 Task: Add the featured topics & feed components in the site builder.
Action: Mouse moved to (932, 58)
Screenshot: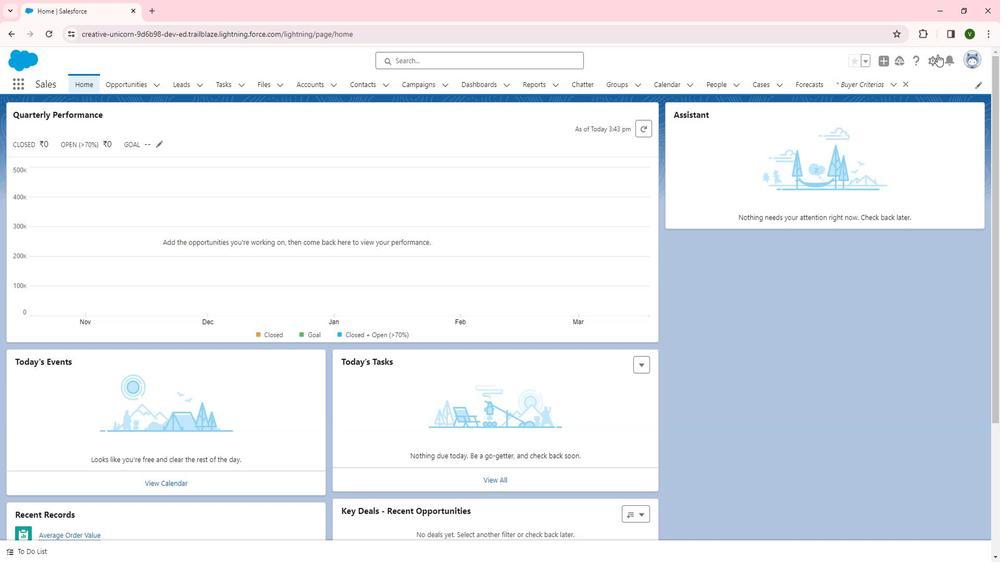 
Action: Mouse pressed left at (932, 58)
Screenshot: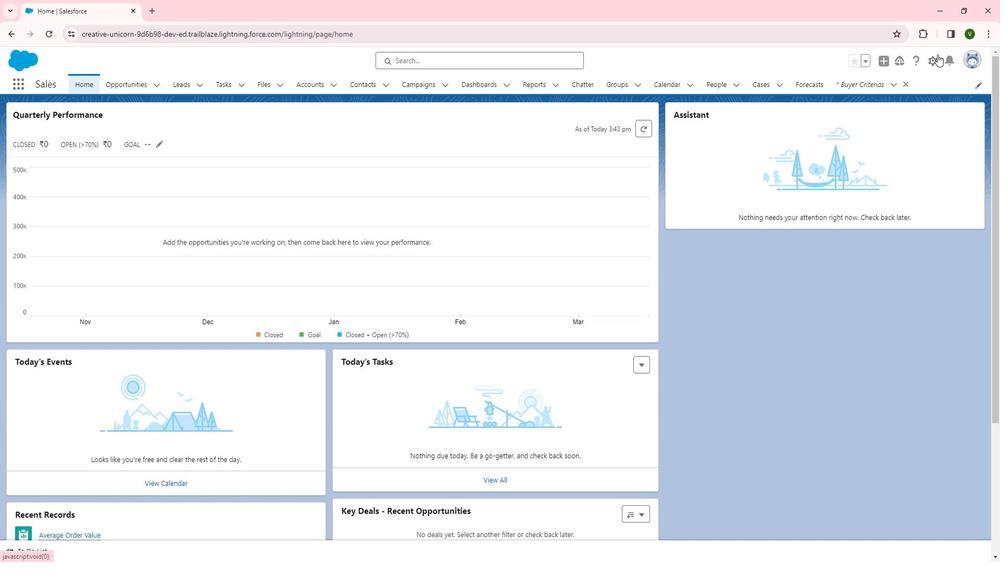 
Action: Mouse moved to (893, 91)
Screenshot: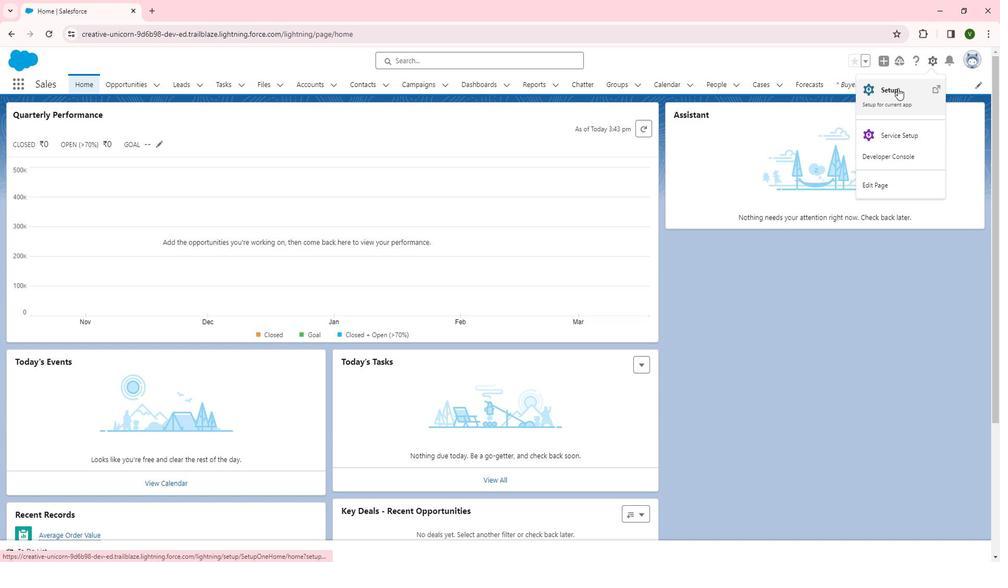 
Action: Mouse pressed left at (893, 91)
Screenshot: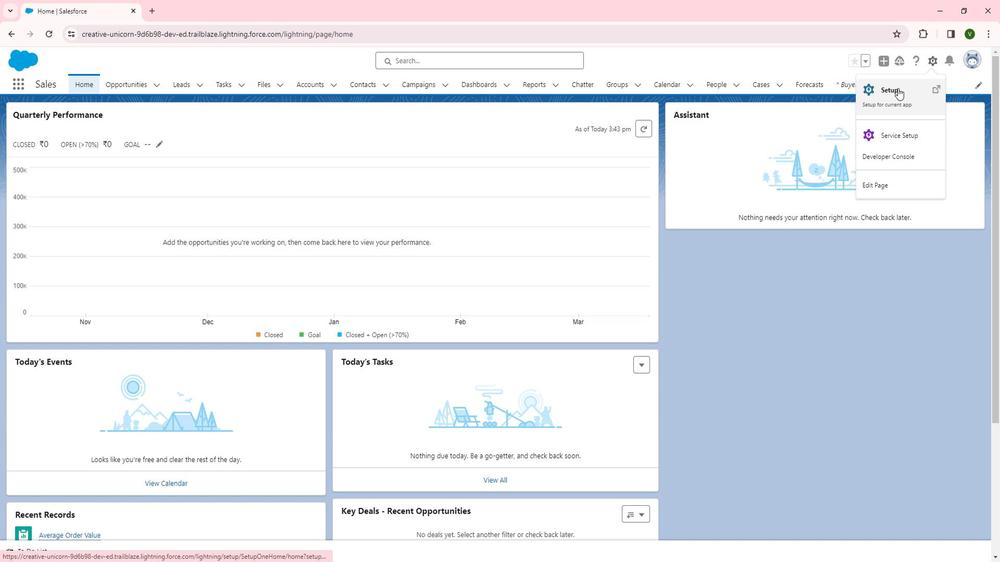 
Action: Mouse moved to (35, 436)
Screenshot: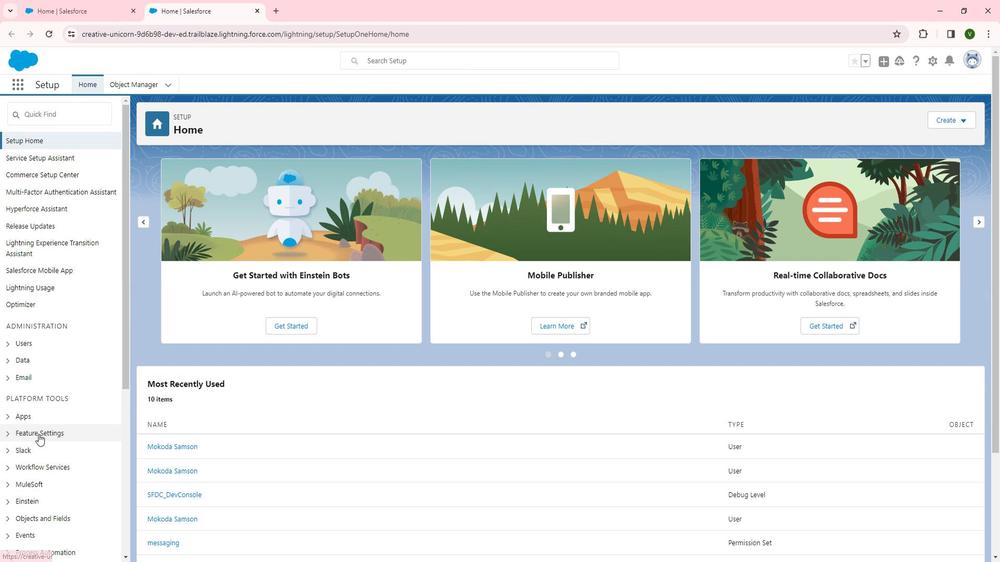 
Action: Mouse pressed left at (35, 436)
Screenshot: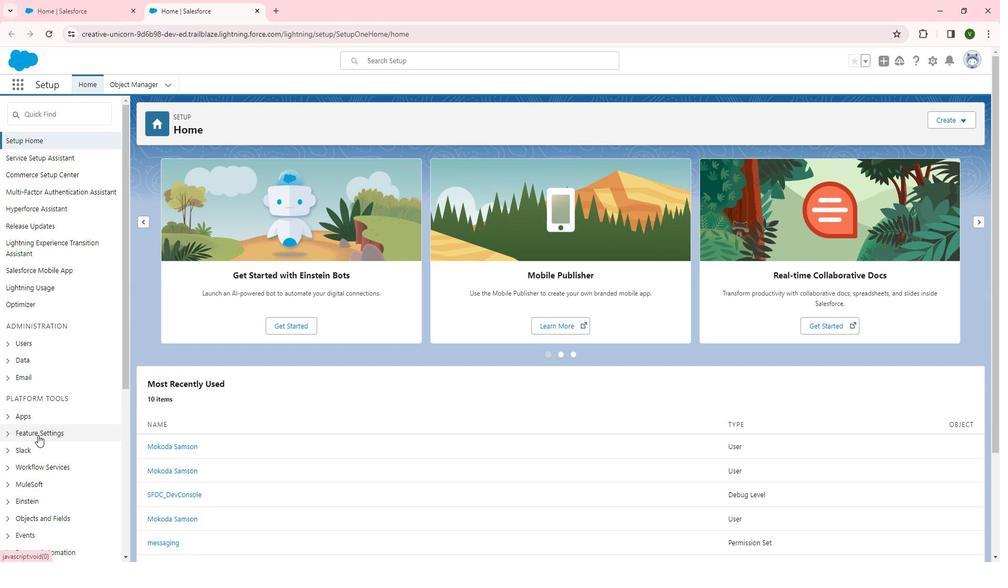 
Action: Mouse scrolled (35, 435) with delta (0, -1)
Screenshot: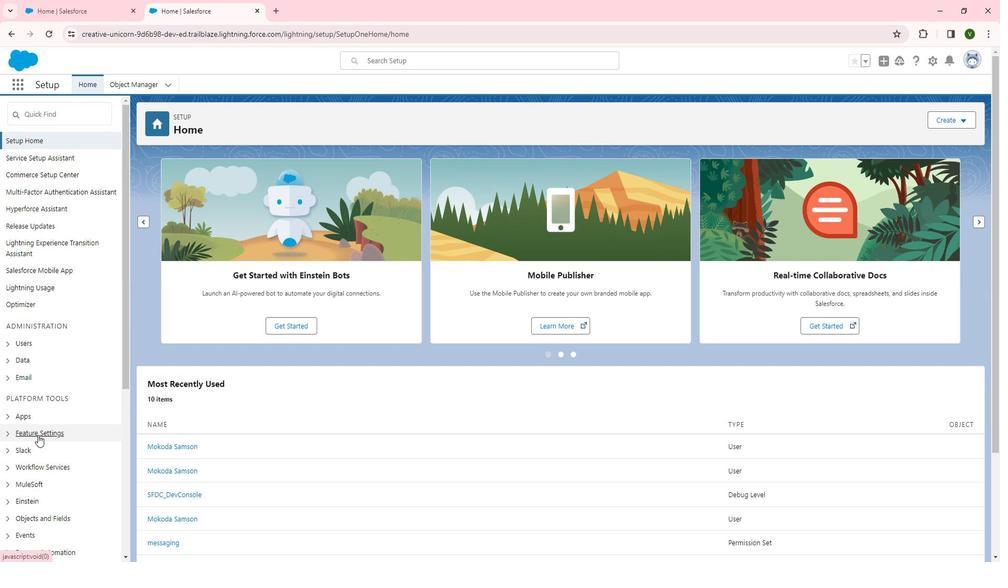 
Action: Mouse scrolled (35, 435) with delta (0, -1)
Screenshot: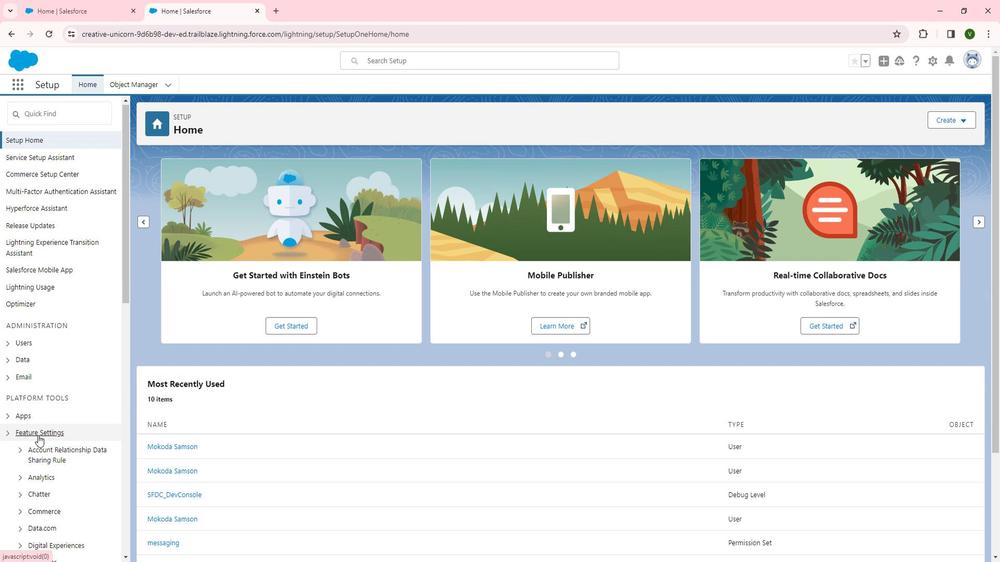 
Action: Mouse moved to (62, 443)
Screenshot: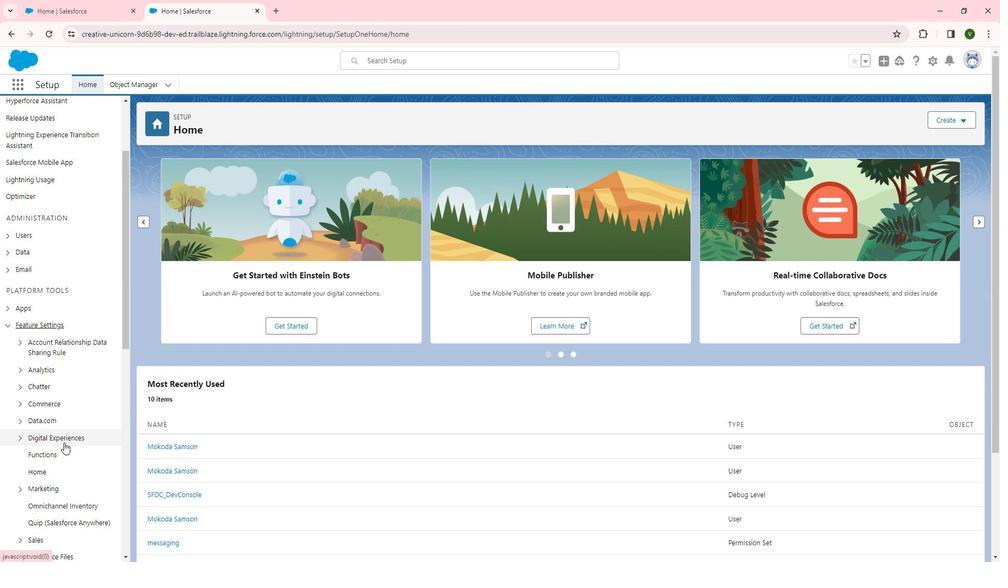 
Action: Mouse pressed left at (62, 443)
Screenshot: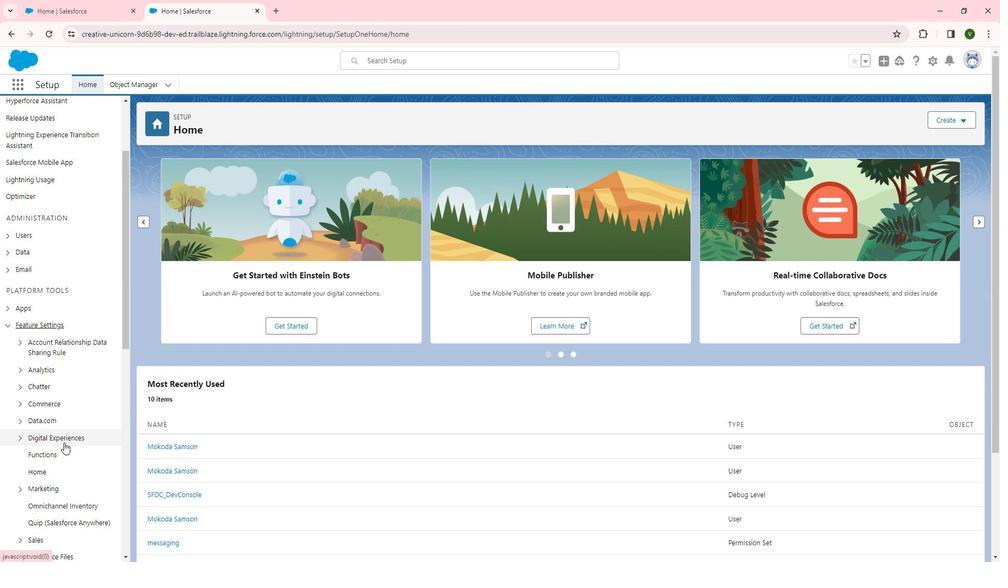 
Action: Mouse moved to (34, 439)
Screenshot: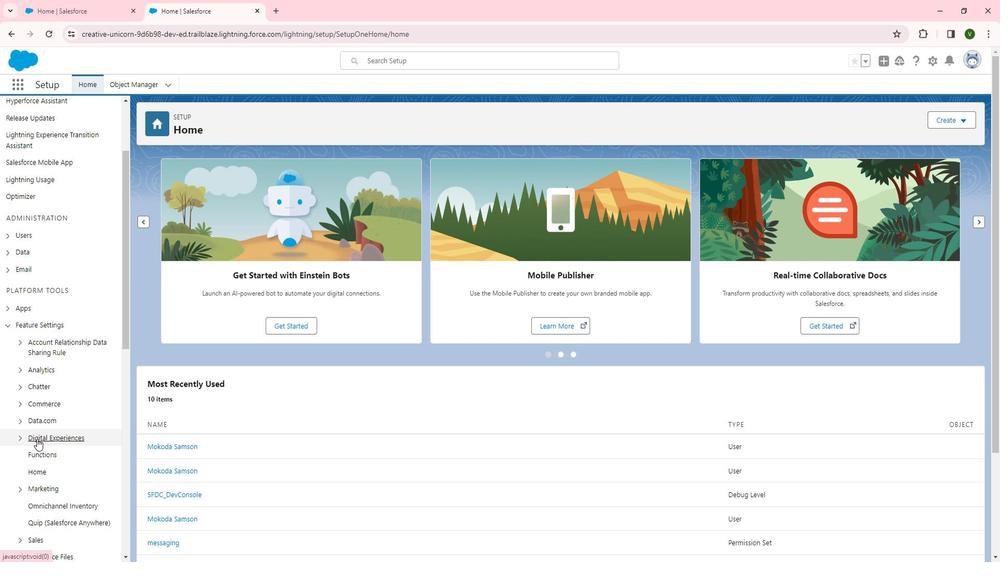 
Action: Mouse pressed left at (34, 439)
Screenshot: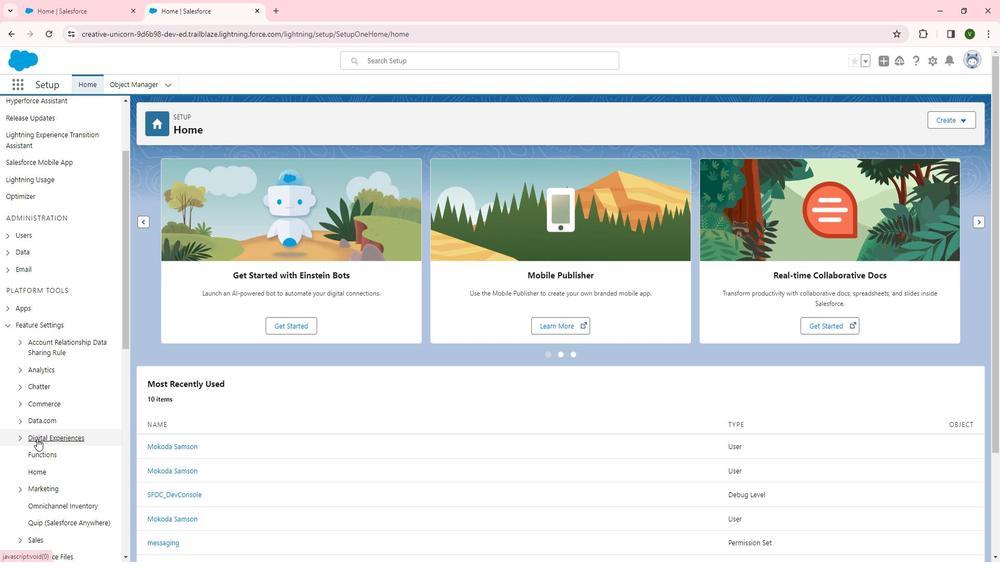 
Action: Mouse moved to (39, 451)
Screenshot: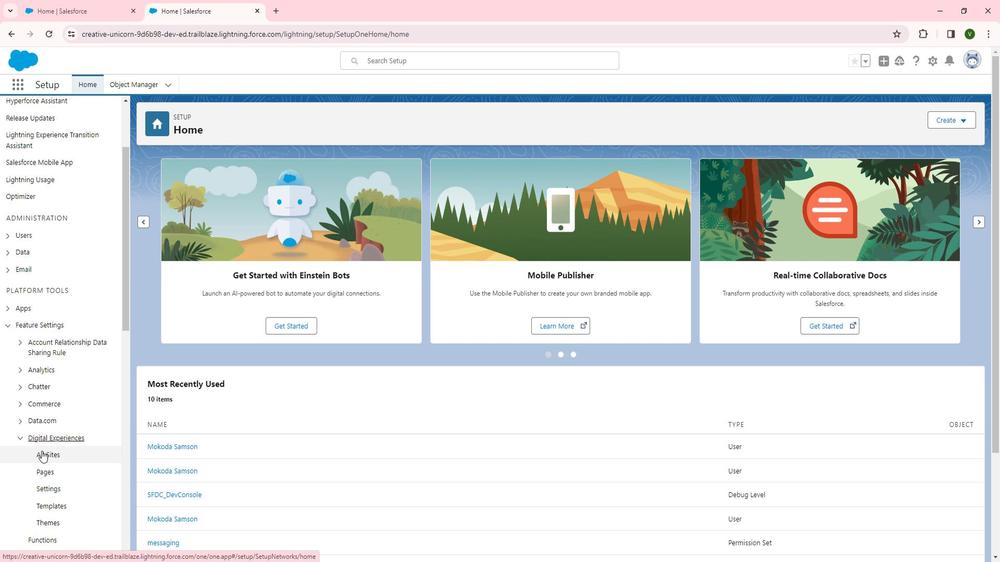 
Action: Mouse pressed left at (39, 451)
Screenshot: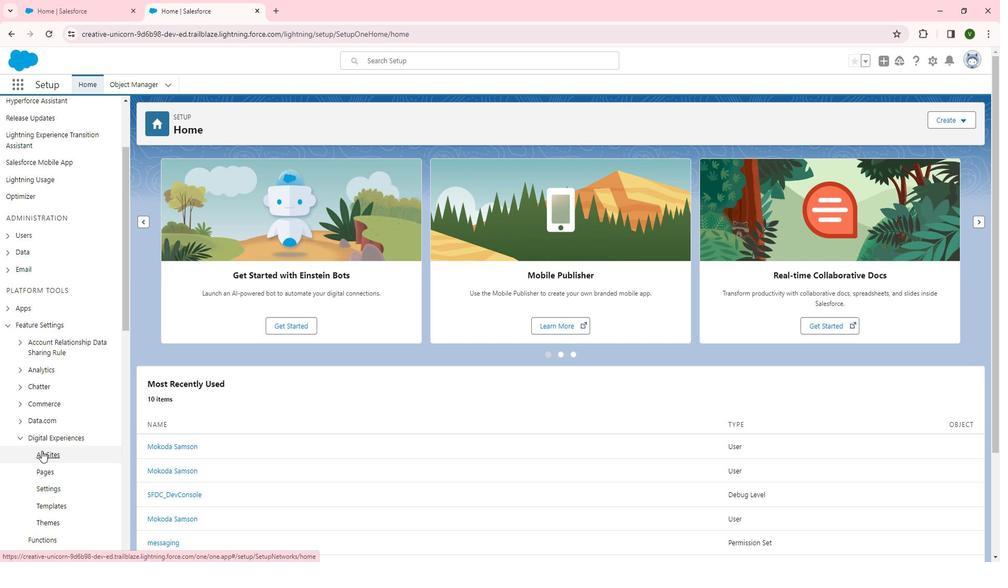 
Action: Mouse moved to (168, 310)
Screenshot: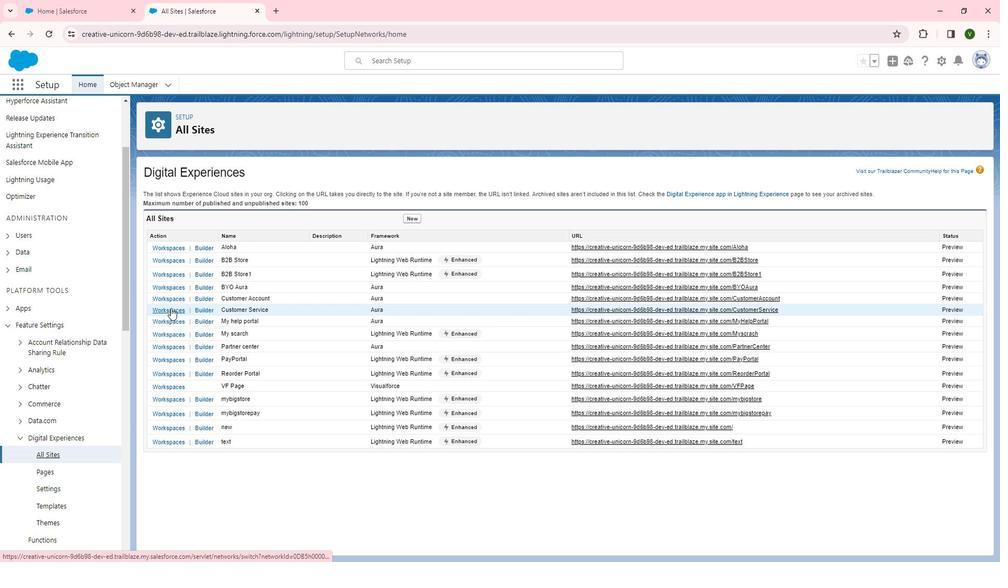 
Action: Mouse pressed left at (168, 310)
Screenshot: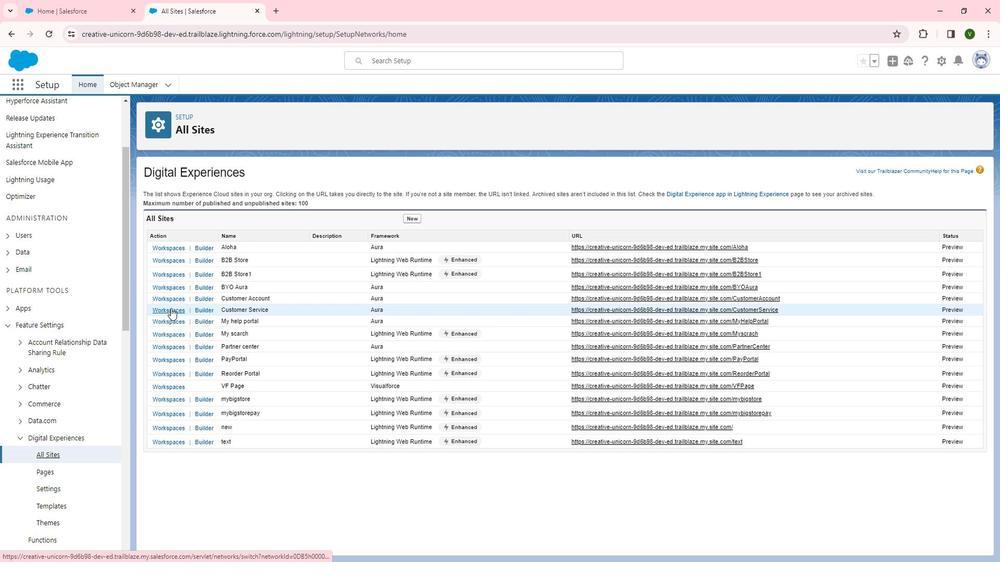 
Action: Mouse moved to (487, 203)
Screenshot: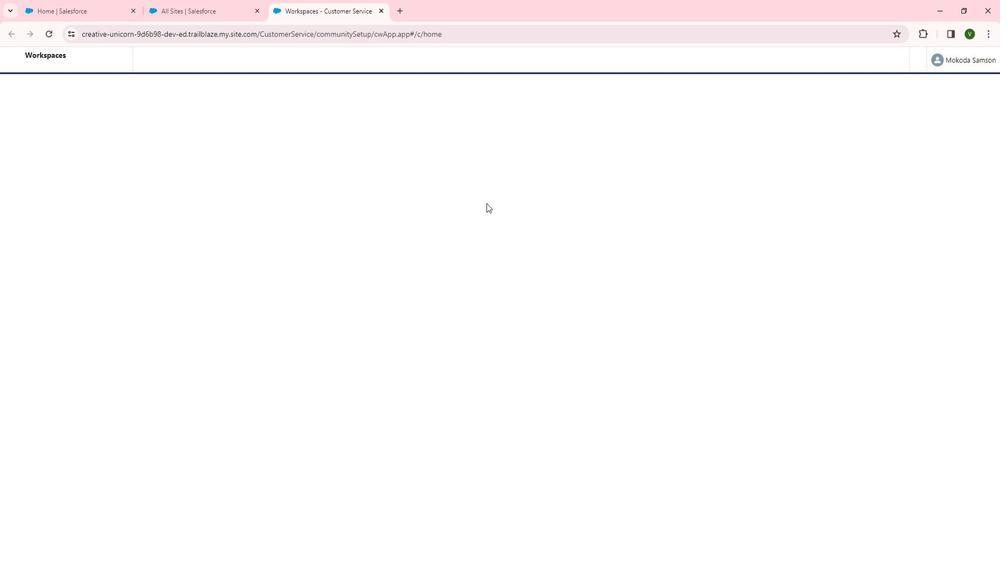 
Action: Mouse scrolled (487, 202) with delta (0, 0)
Screenshot: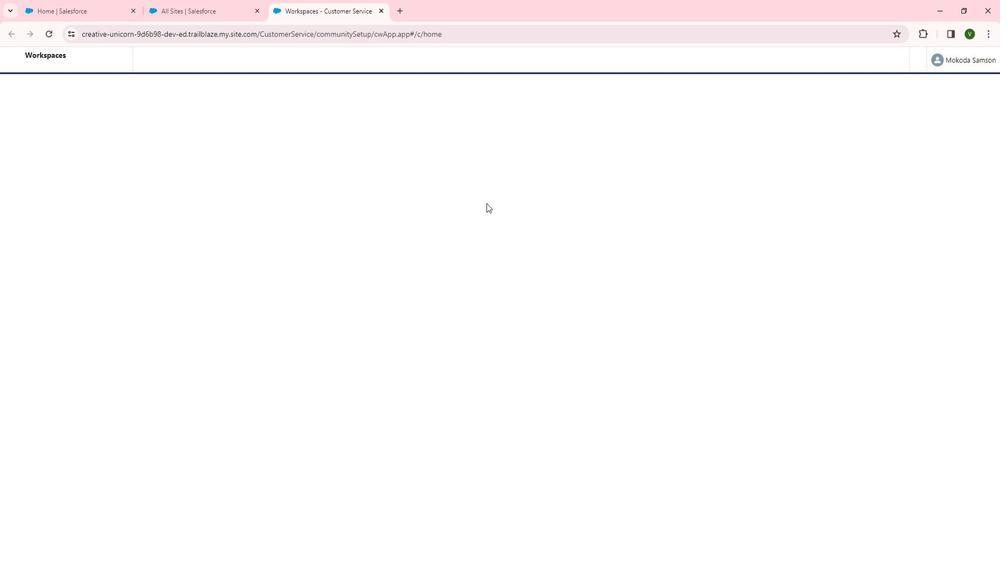
Action: Mouse moved to (310, 248)
Screenshot: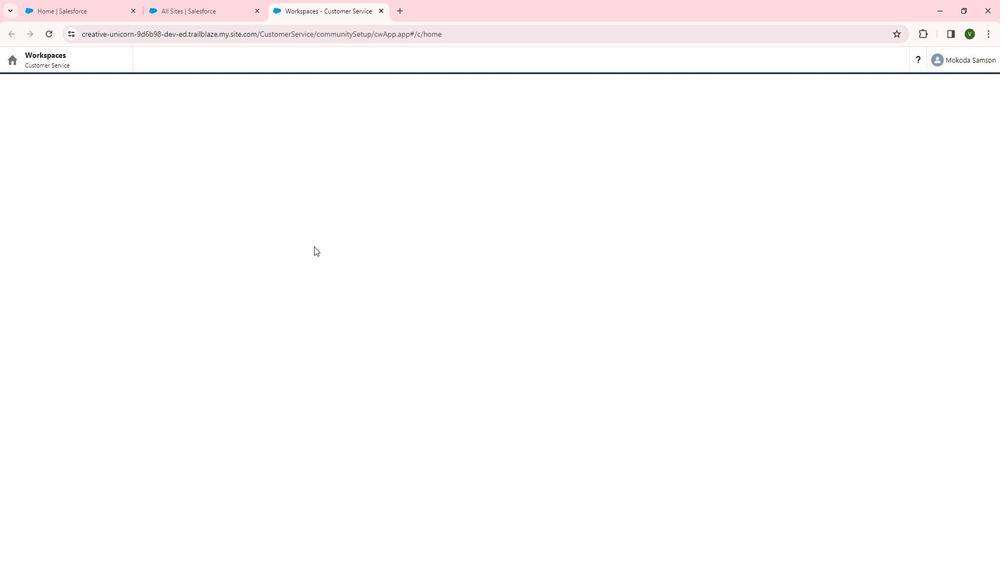
Action: Mouse scrolled (310, 248) with delta (0, 0)
Screenshot: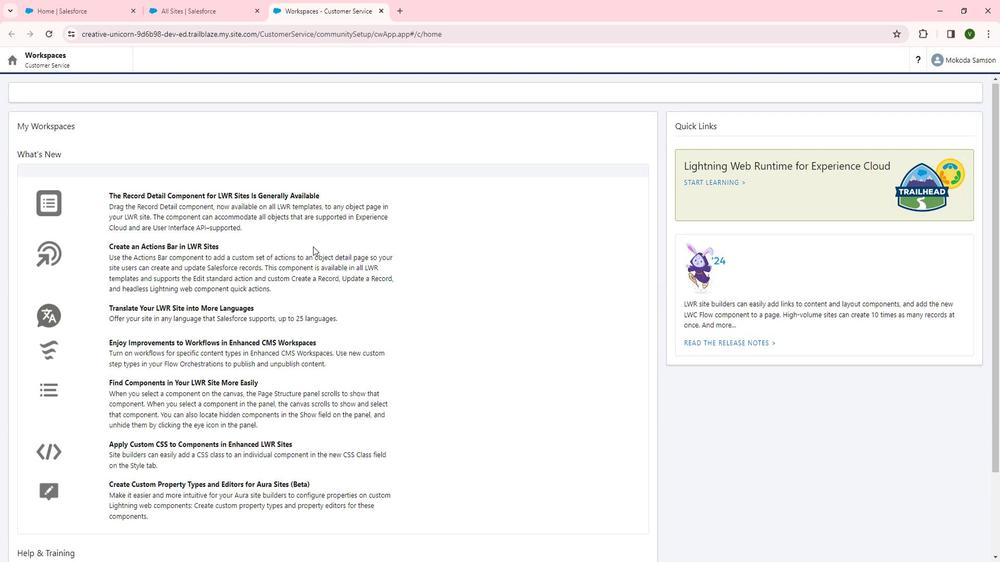 
Action: Mouse moved to (100, 170)
Screenshot: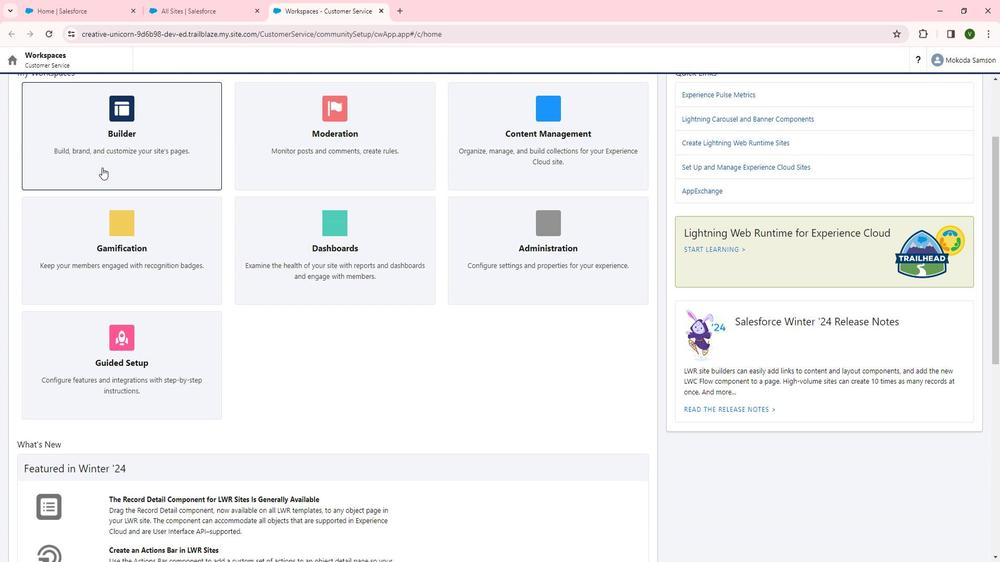 
Action: Mouse pressed left at (100, 170)
Screenshot: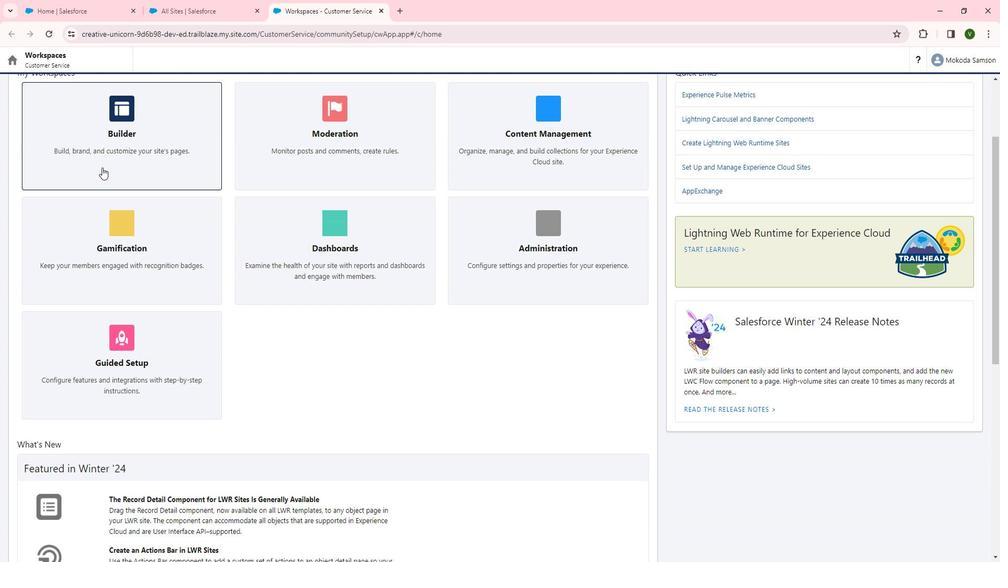 
Action: Mouse moved to (17, 102)
Screenshot: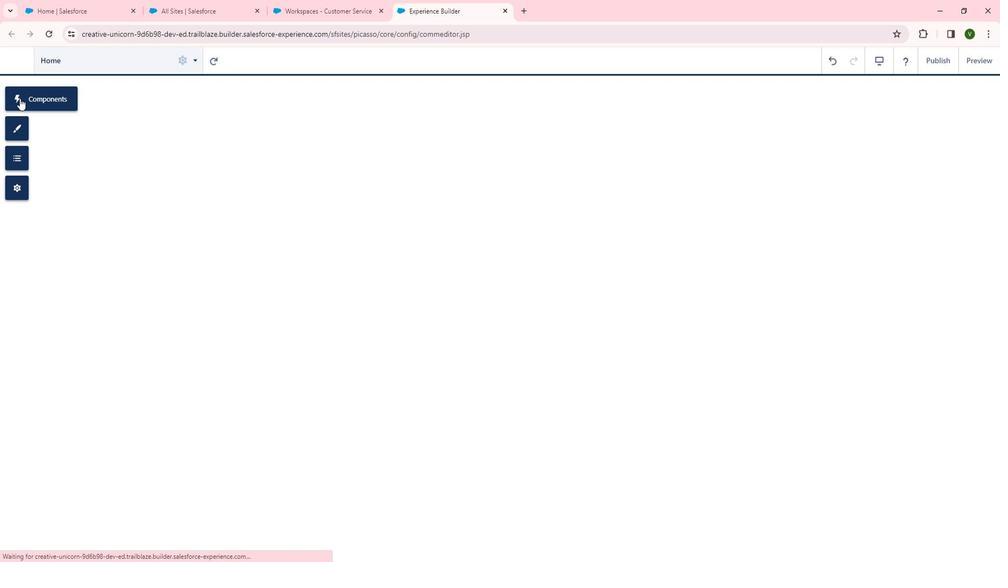 
Action: Mouse pressed left at (17, 102)
Screenshot: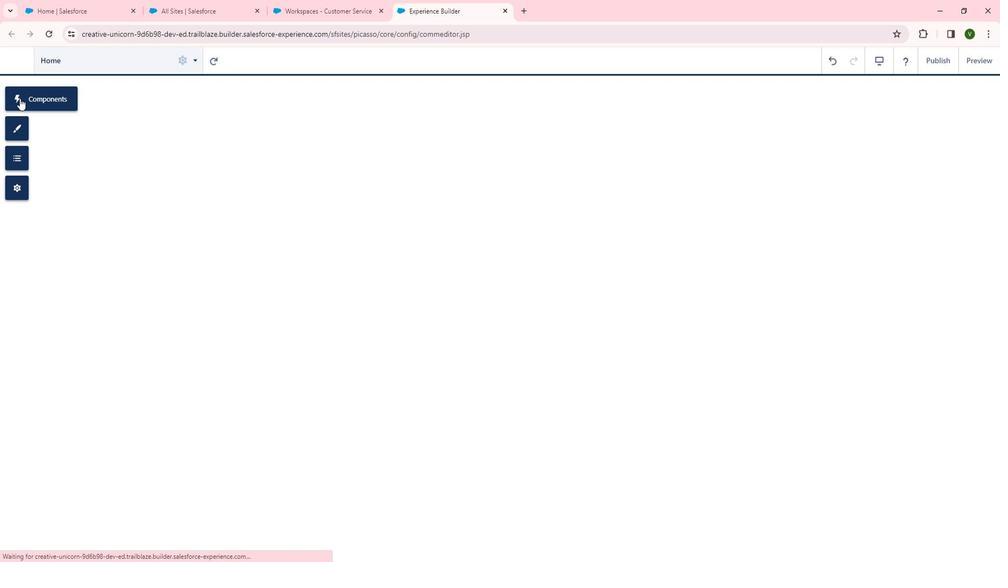 
Action: Mouse moved to (236, 414)
Screenshot: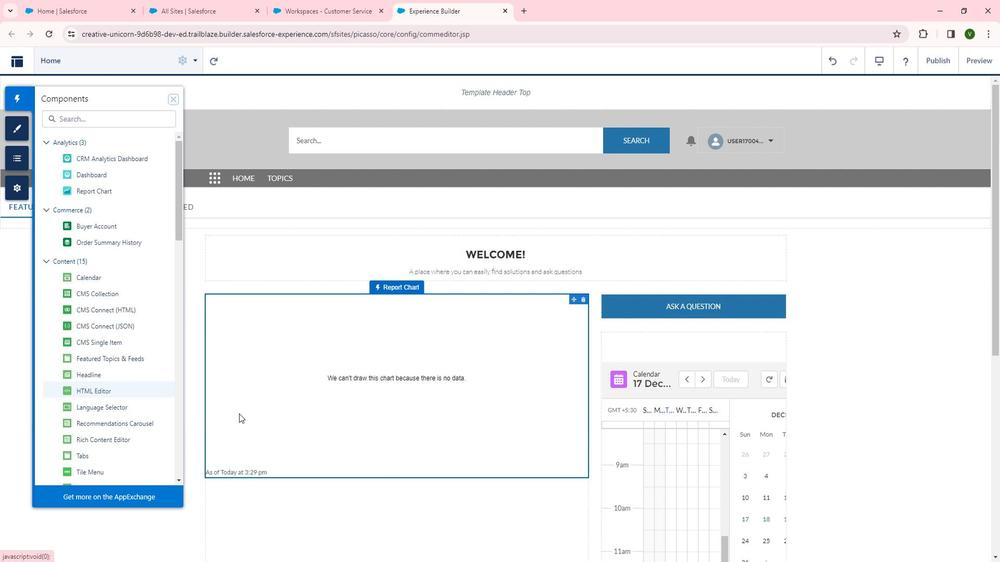 
Action: Mouse scrolled (236, 413) with delta (0, 0)
Screenshot: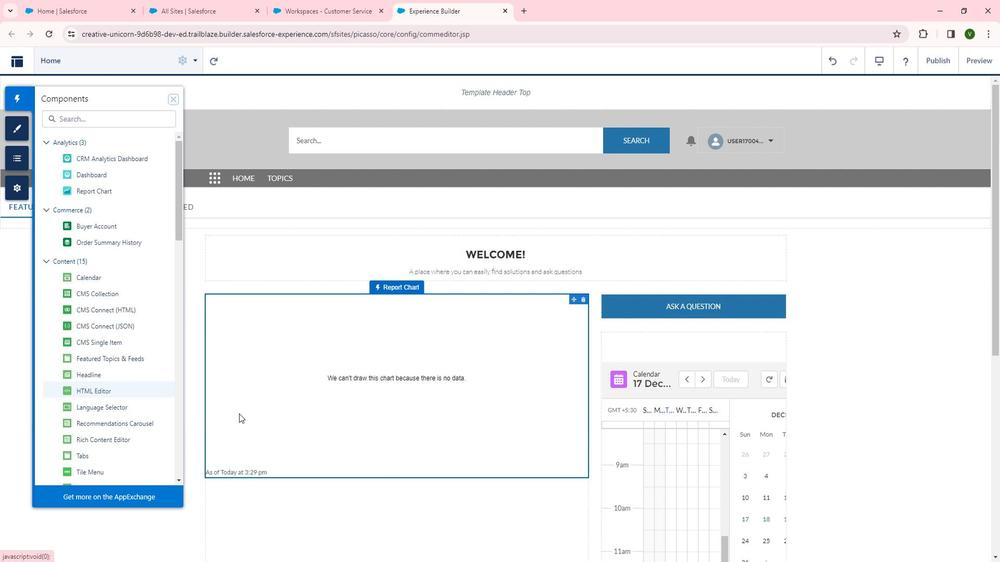 
Action: Mouse scrolled (236, 413) with delta (0, 0)
Screenshot: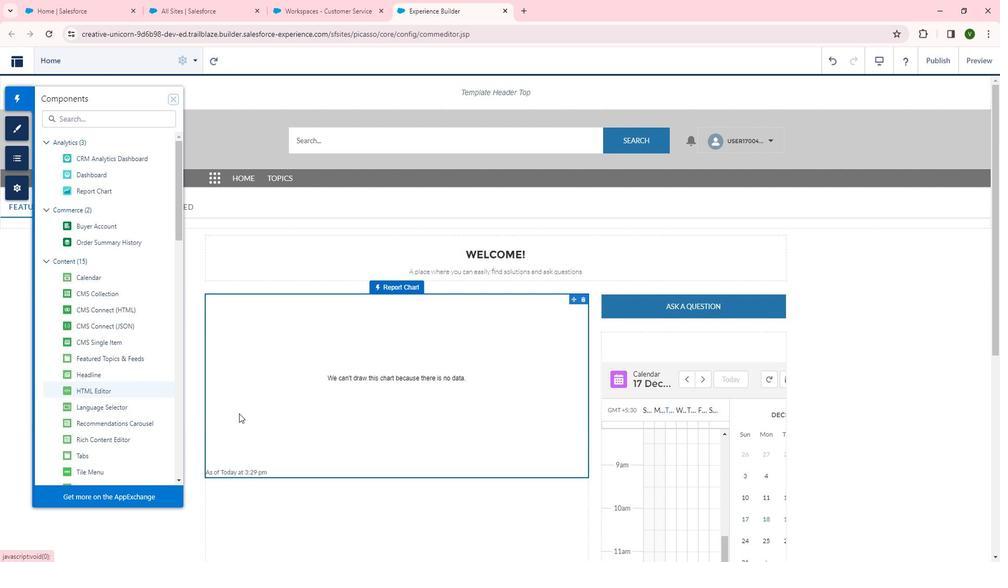 
Action: Mouse scrolled (236, 413) with delta (0, 0)
Screenshot: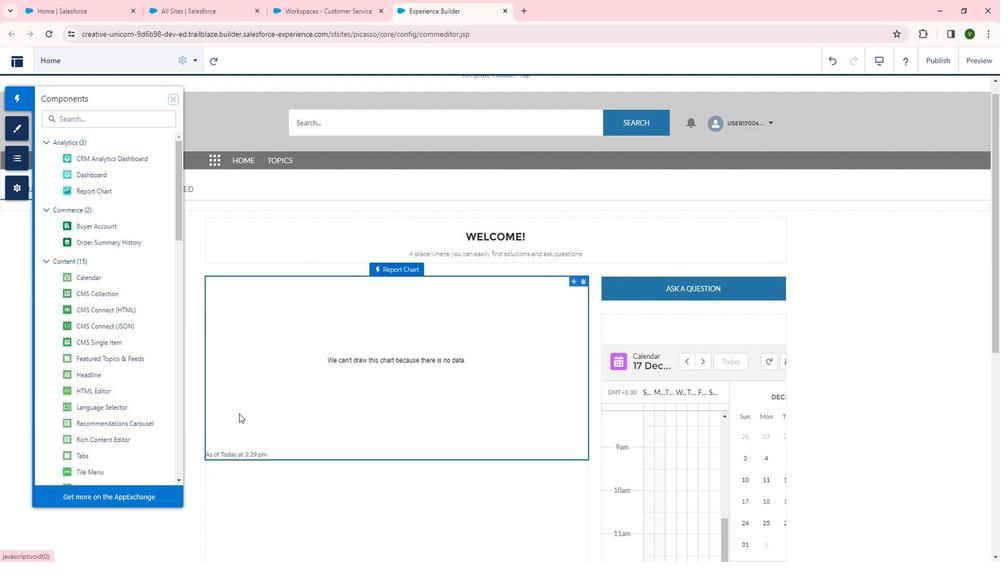 
Action: Mouse scrolled (236, 413) with delta (0, 0)
Screenshot: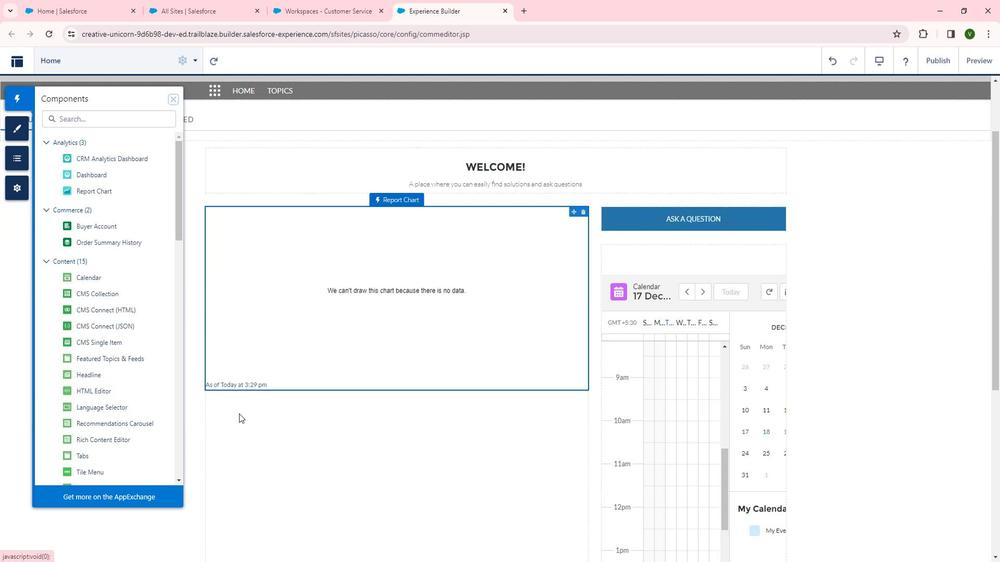 
Action: Mouse moved to (96, 358)
Screenshot: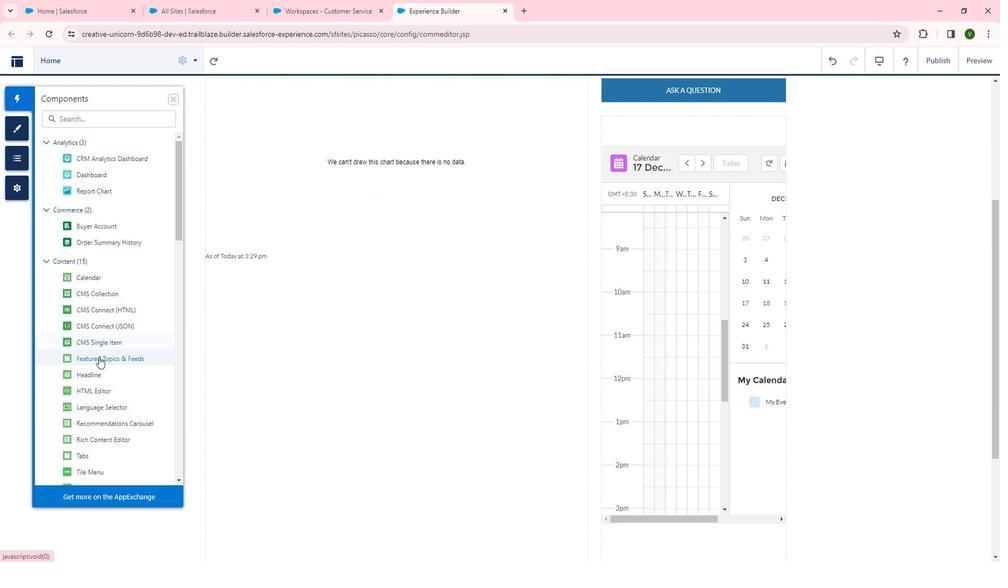 
Action: Mouse pressed left at (96, 358)
Screenshot: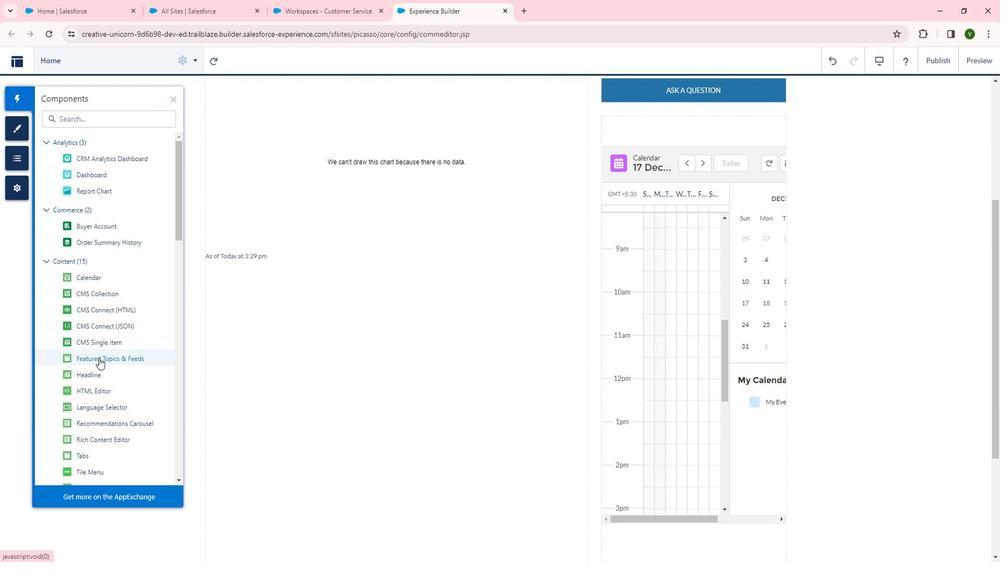 
Action: Mouse moved to (333, 300)
Screenshot: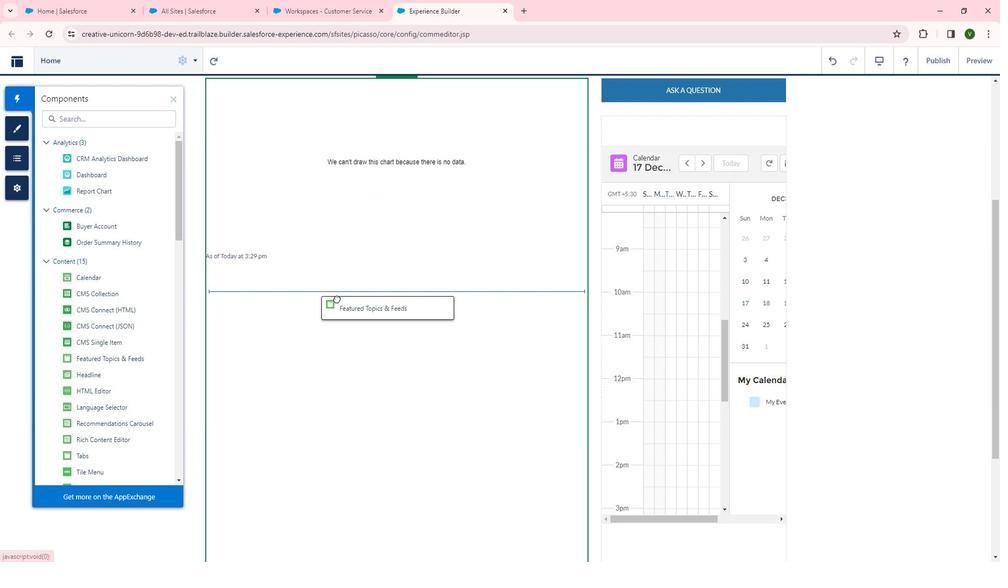 
